 Task: Create a due date automation trigger when advanced on, on the wednesday after a card is due add dates starting in 1 working days at 11:00 AM.
Action: Mouse moved to (979, 86)
Screenshot: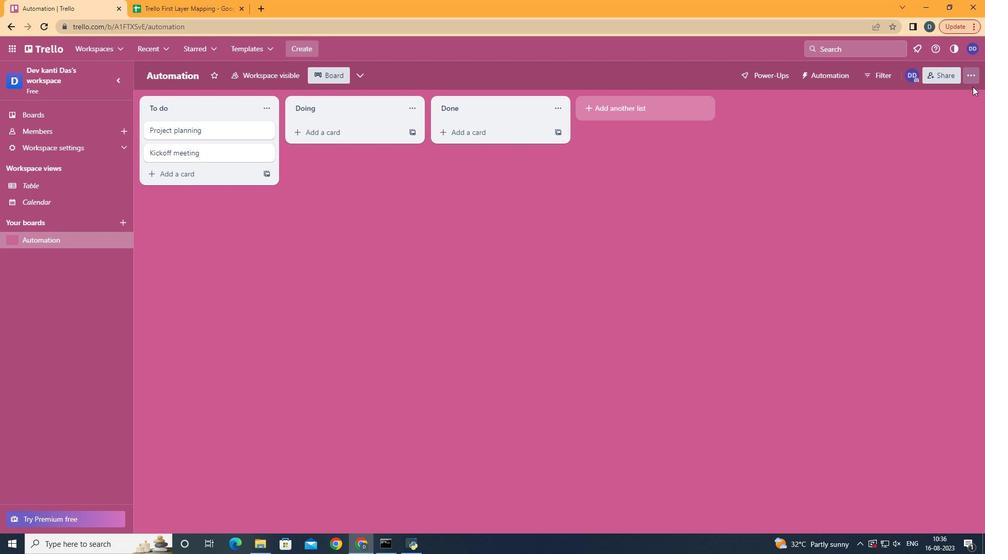 
Action: Mouse pressed left at (979, 86)
Screenshot: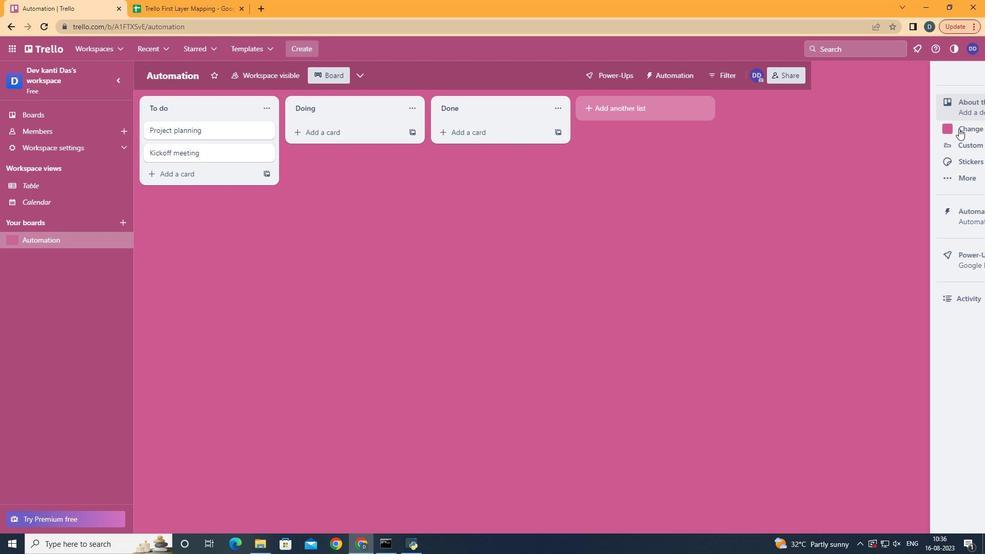 
Action: Mouse moved to (914, 215)
Screenshot: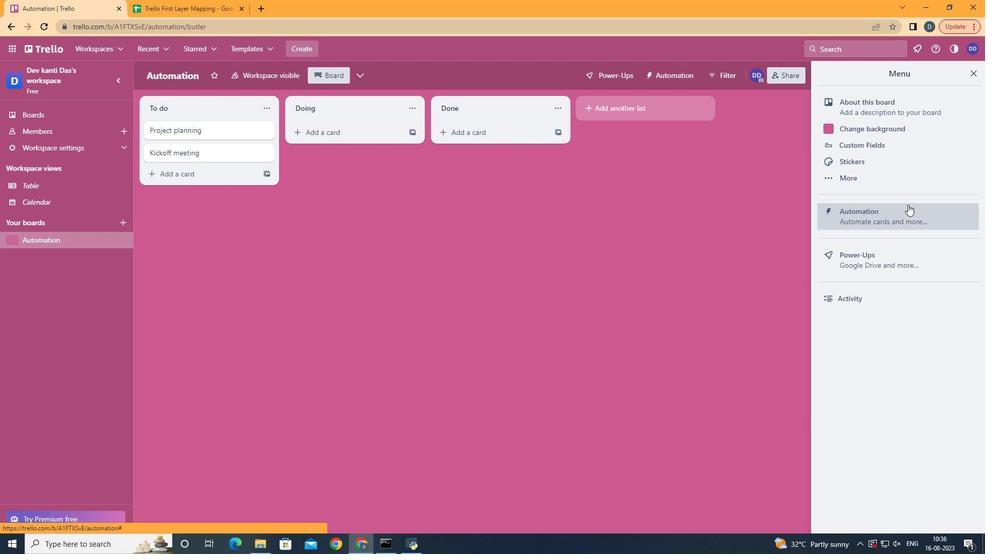
Action: Mouse pressed left at (914, 215)
Screenshot: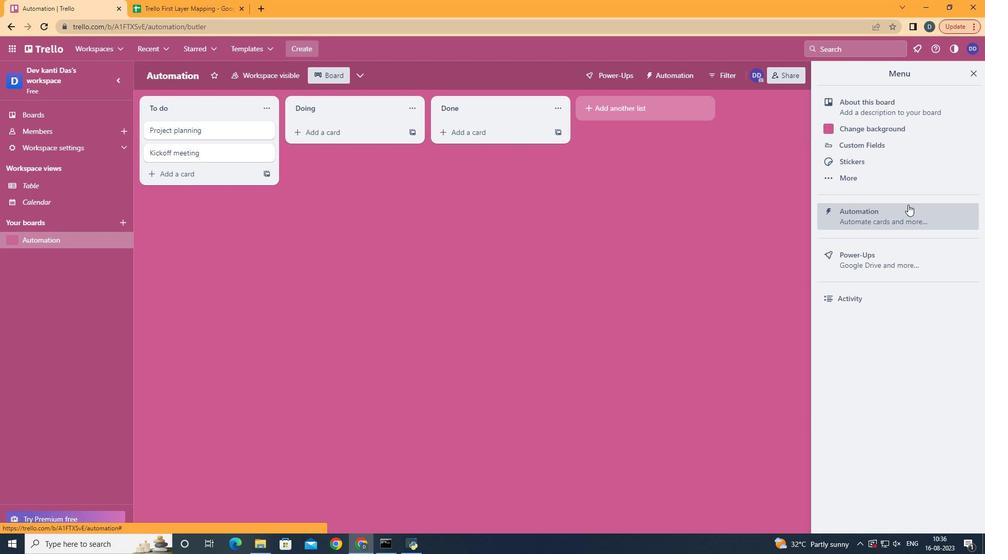 
Action: Mouse moved to (199, 221)
Screenshot: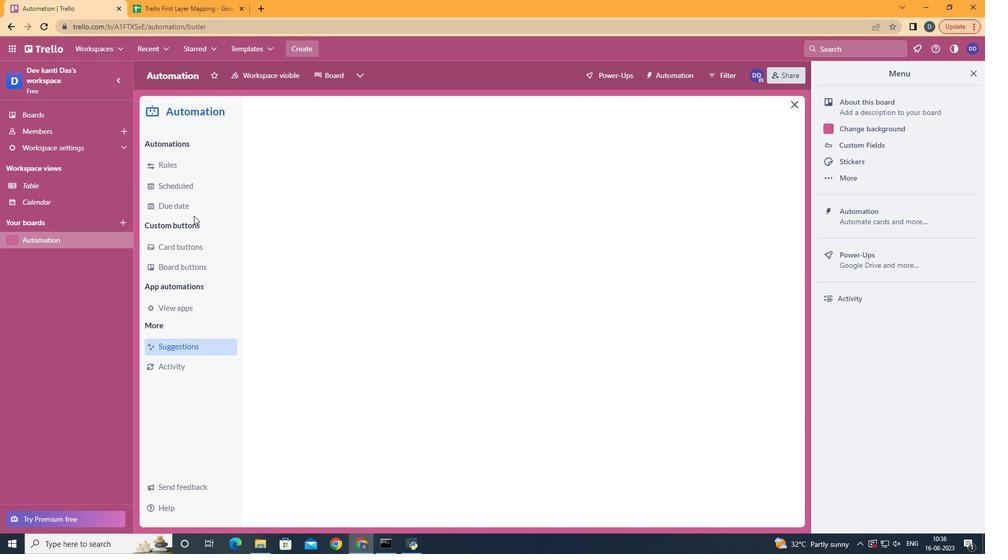 
Action: Mouse pressed left at (199, 221)
Screenshot: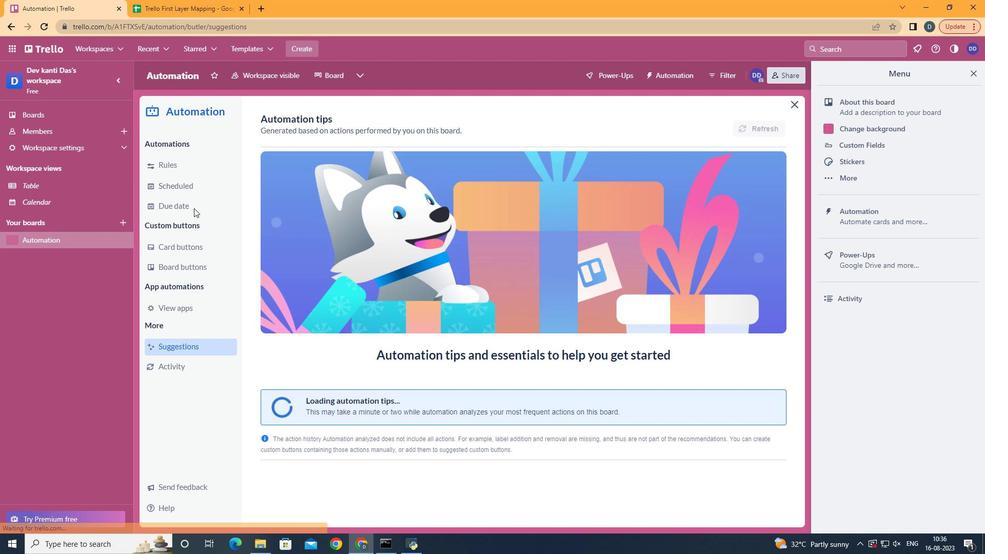 
Action: Mouse moved to (202, 206)
Screenshot: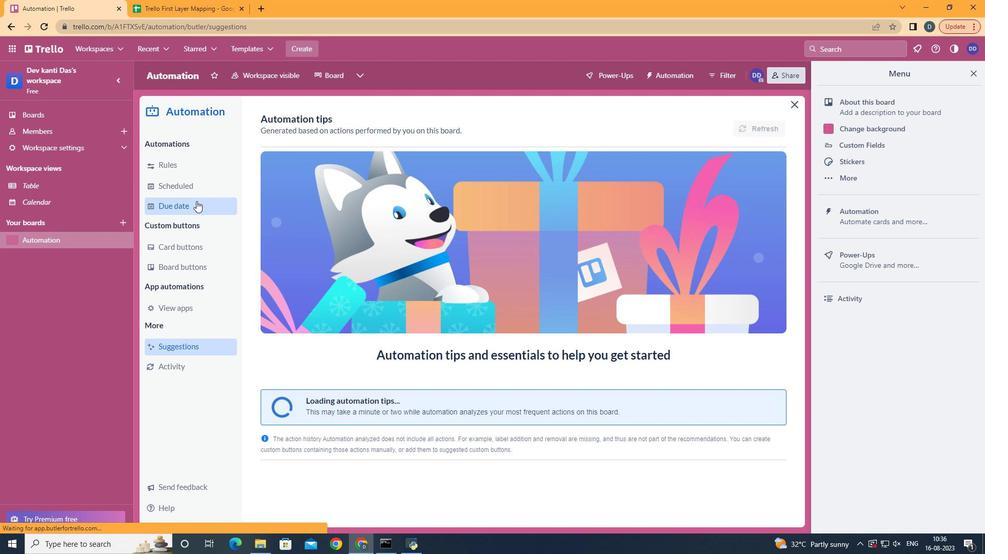 
Action: Mouse pressed left at (202, 206)
Screenshot: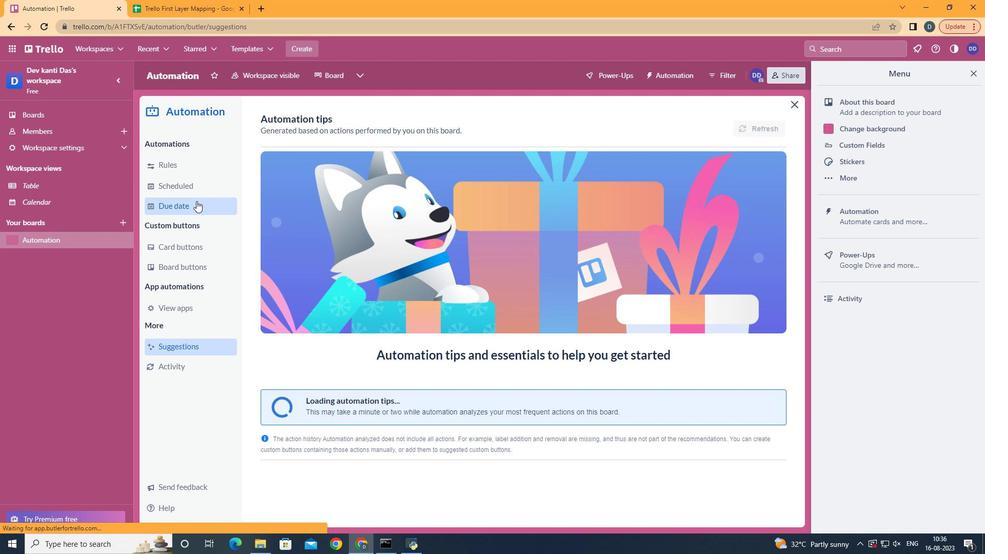 
Action: Mouse moved to (728, 125)
Screenshot: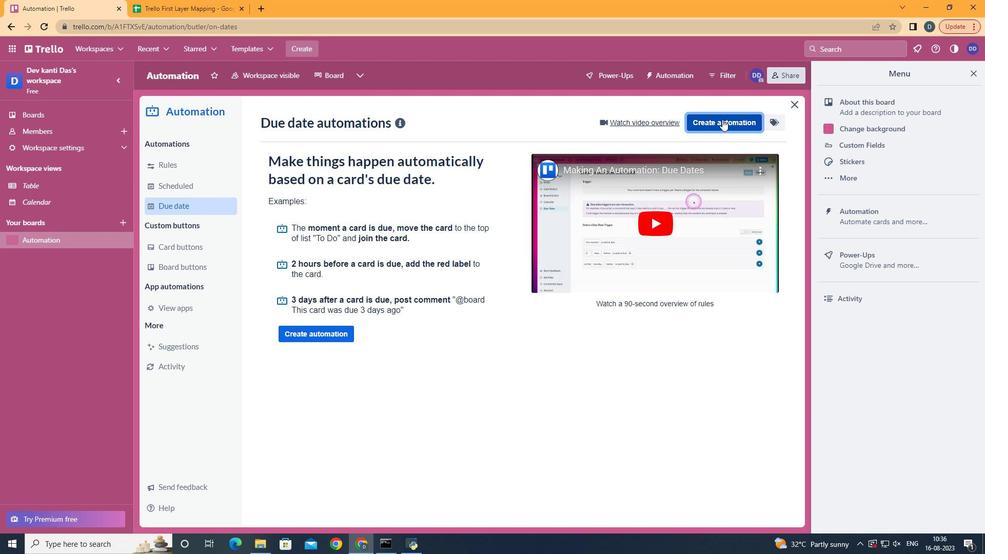 
Action: Mouse pressed left at (728, 125)
Screenshot: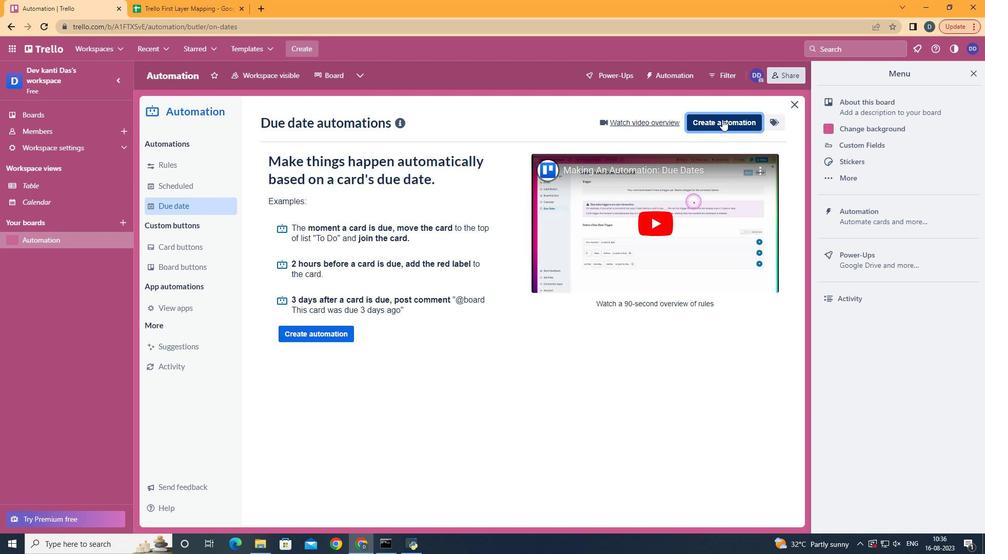 
Action: Mouse moved to (568, 224)
Screenshot: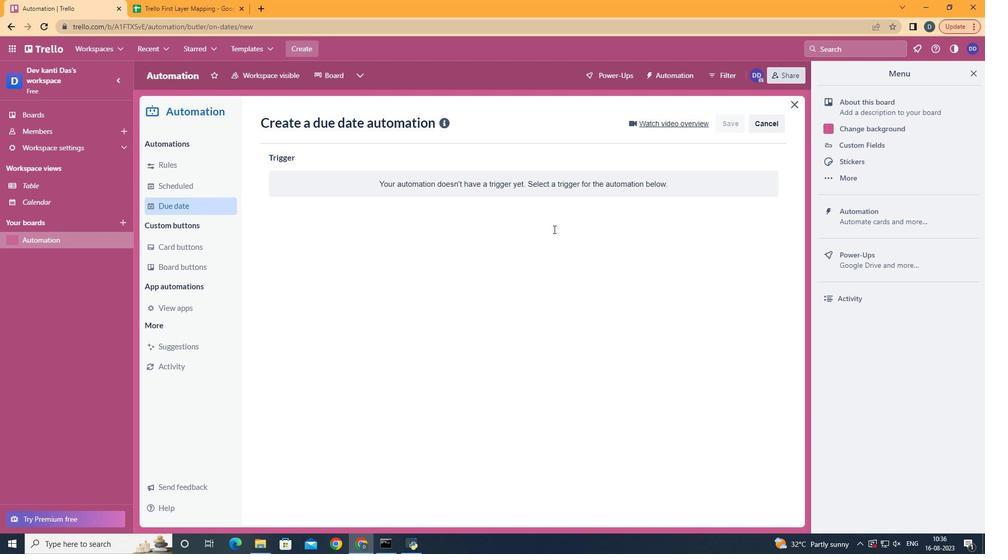 
Action: Mouse pressed left at (568, 224)
Screenshot: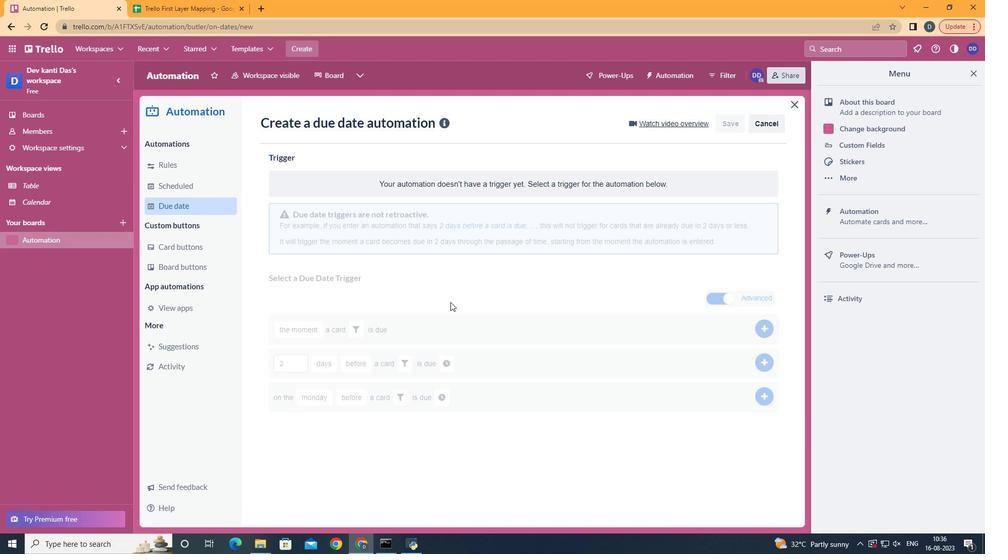 
Action: Mouse moved to (359, 318)
Screenshot: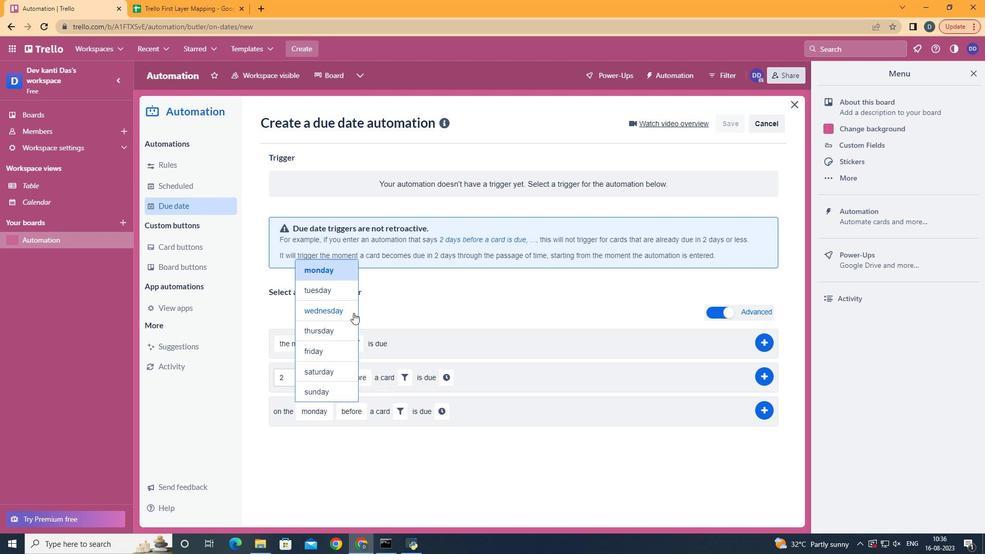 
Action: Mouse pressed left at (359, 318)
Screenshot: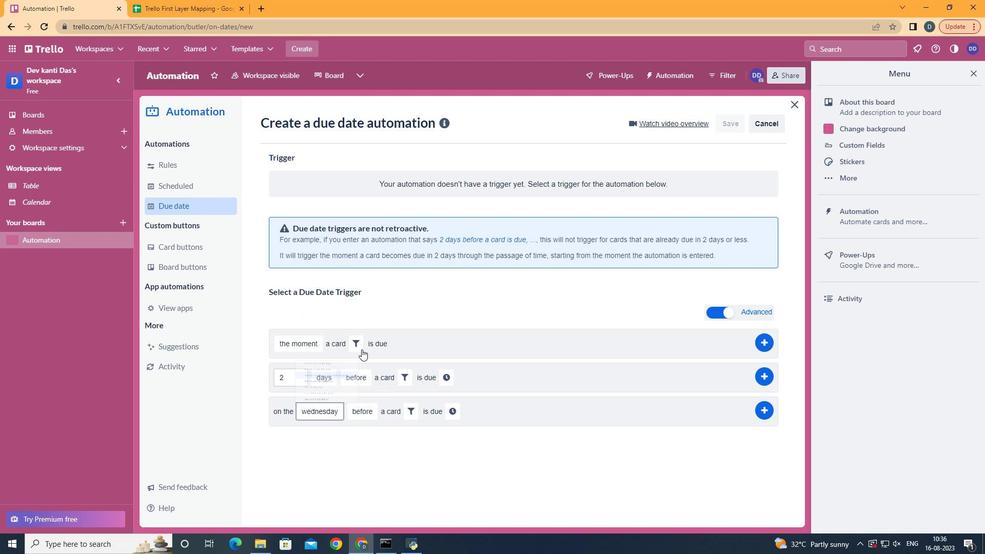 
Action: Mouse moved to (373, 455)
Screenshot: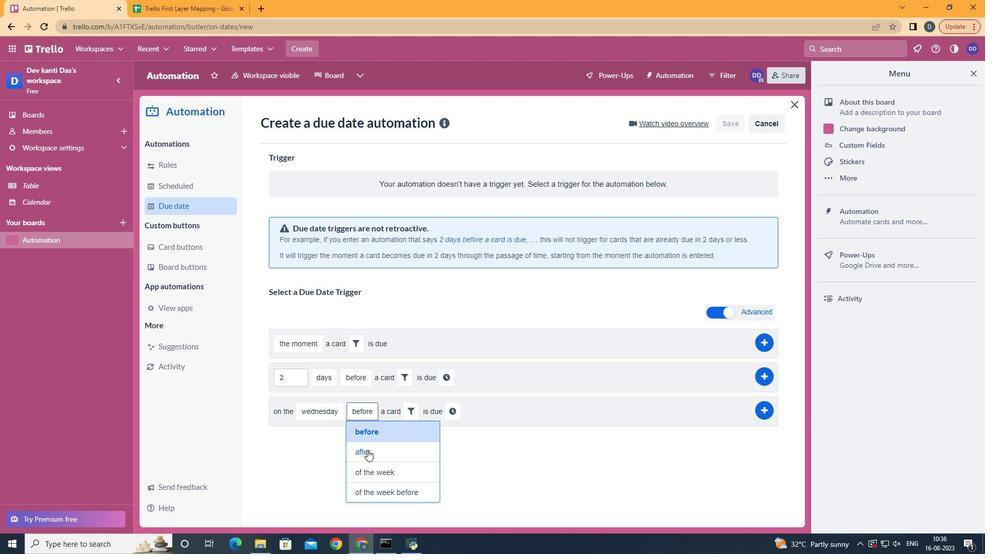 
Action: Mouse pressed left at (373, 455)
Screenshot: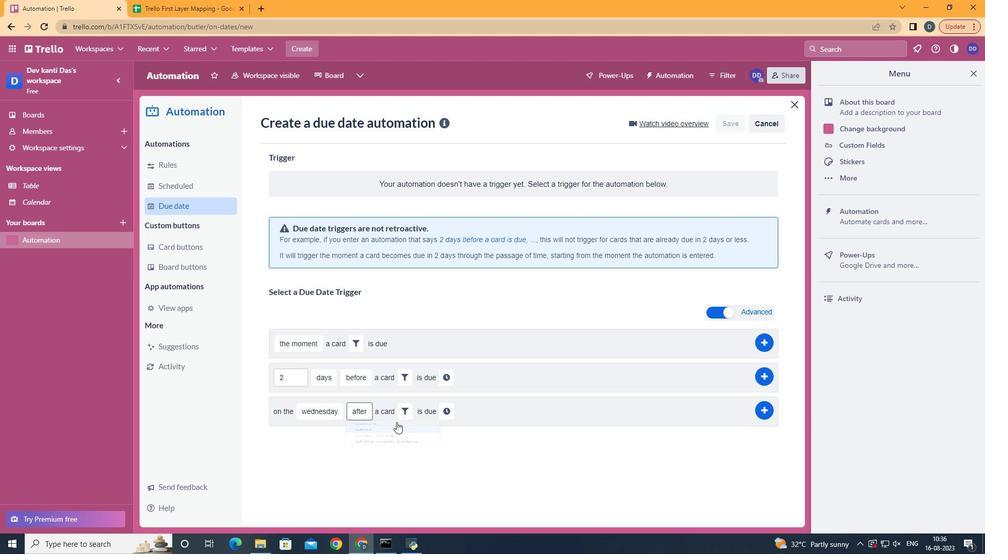 
Action: Mouse moved to (408, 416)
Screenshot: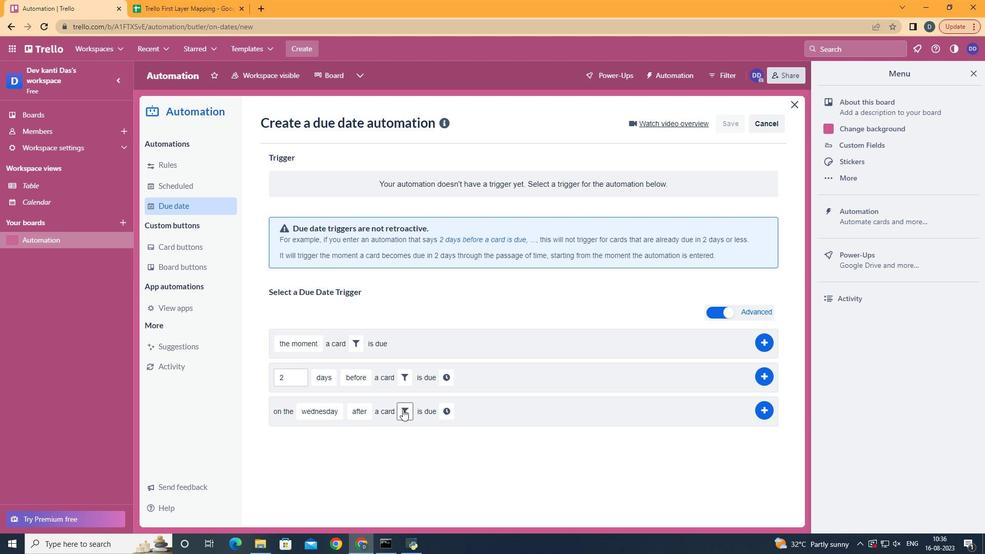 
Action: Mouse pressed left at (408, 416)
Screenshot: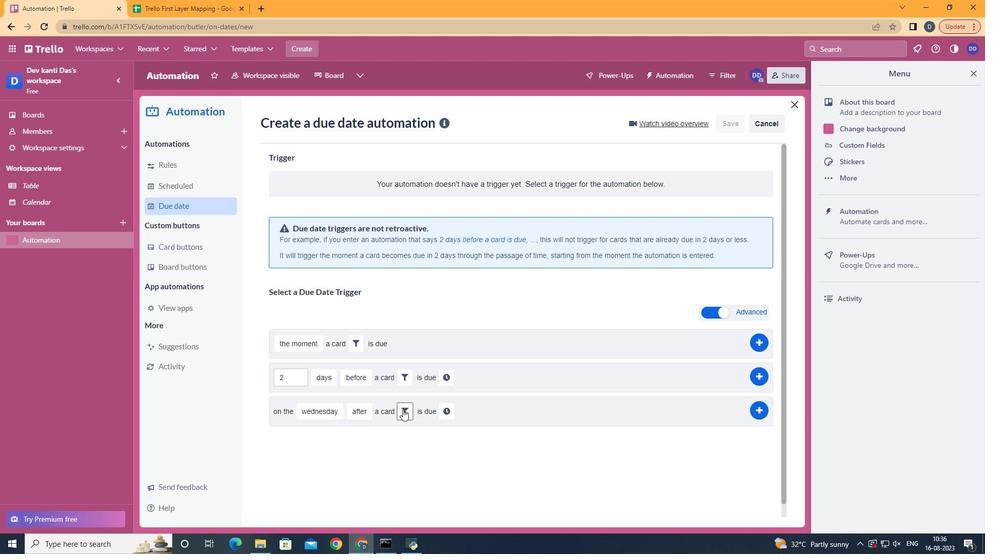 
Action: Mouse moved to (457, 448)
Screenshot: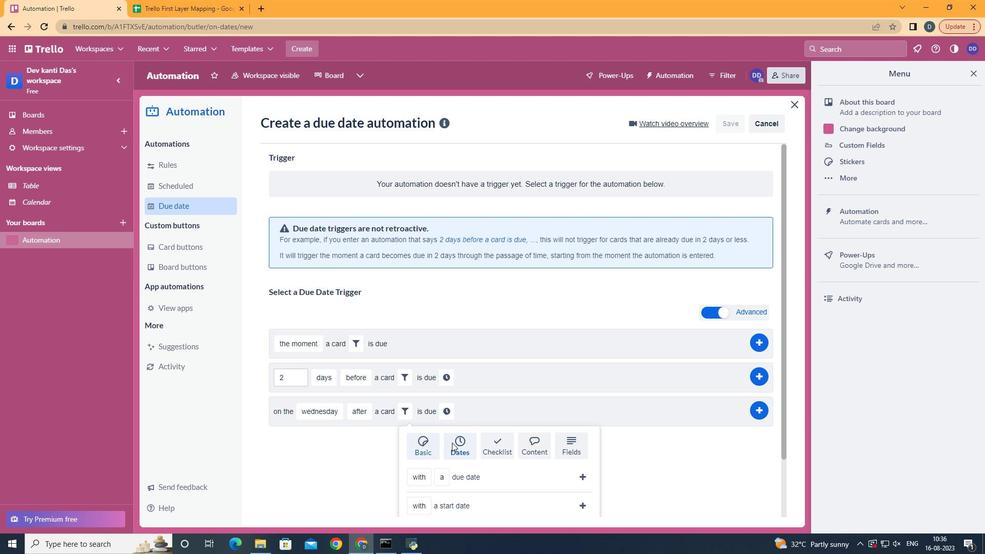 
Action: Mouse pressed left at (457, 448)
Screenshot: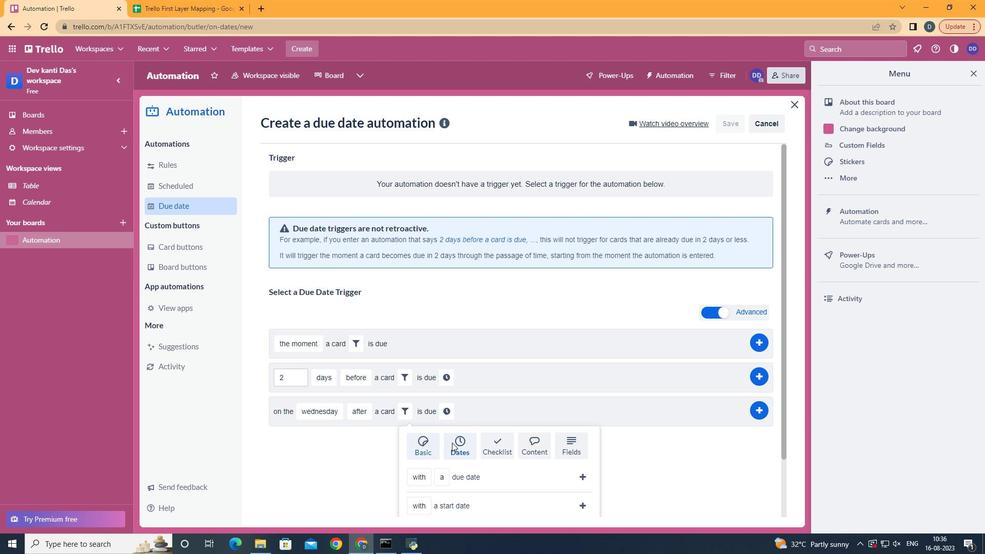 
Action: Mouse scrolled (457, 448) with delta (0, 0)
Screenshot: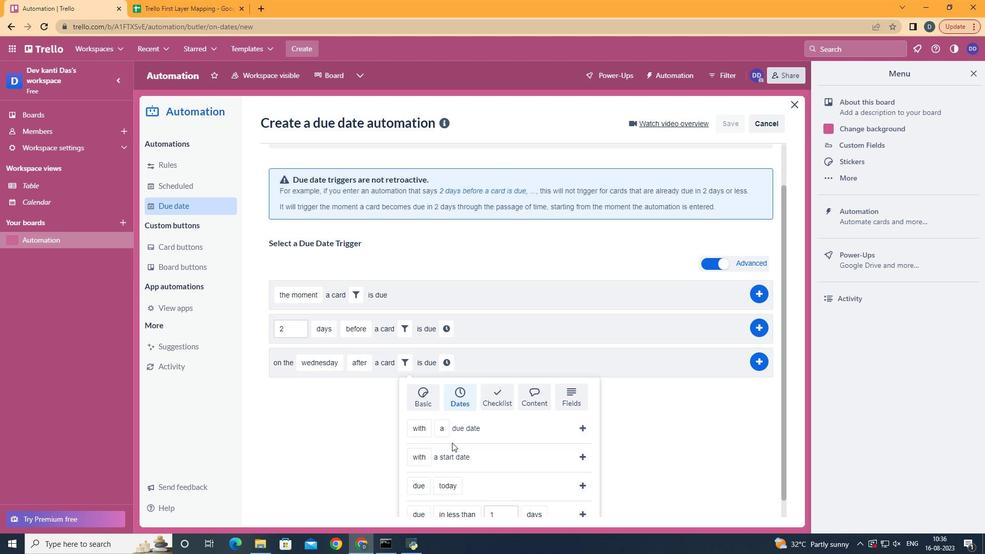 
Action: Mouse scrolled (457, 448) with delta (0, 0)
Screenshot: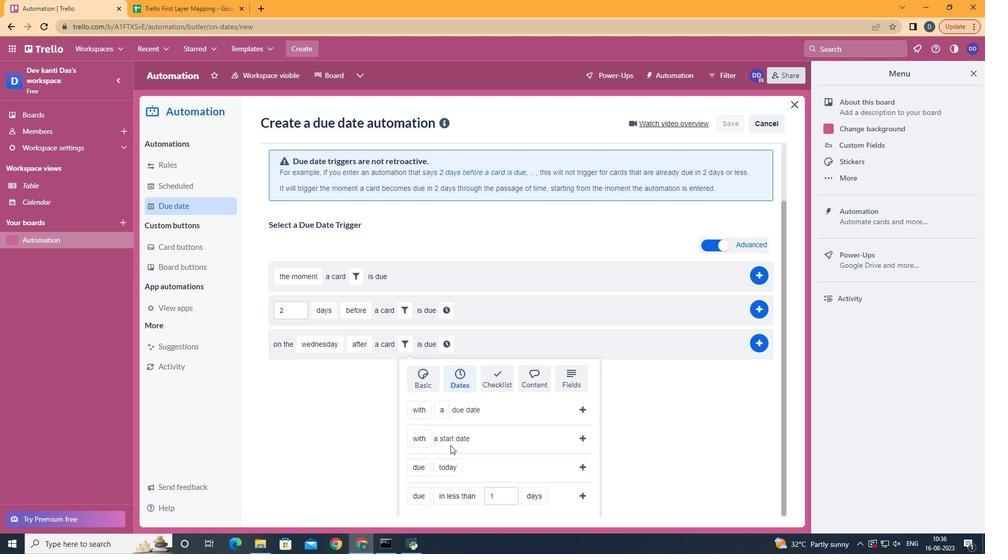 
Action: Mouse scrolled (457, 448) with delta (0, 0)
Screenshot: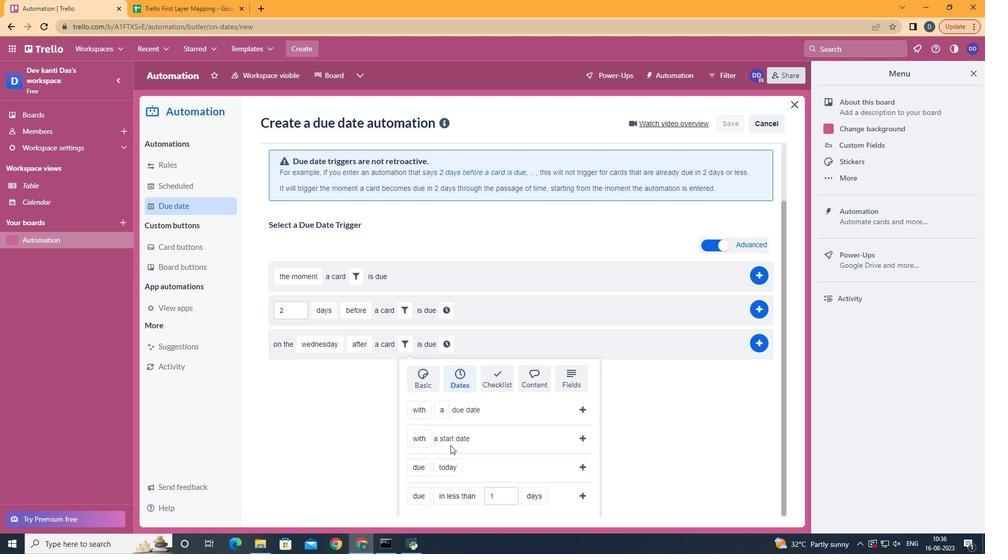 
Action: Mouse scrolled (457, 448) with delta (0, 0)
Screenshot: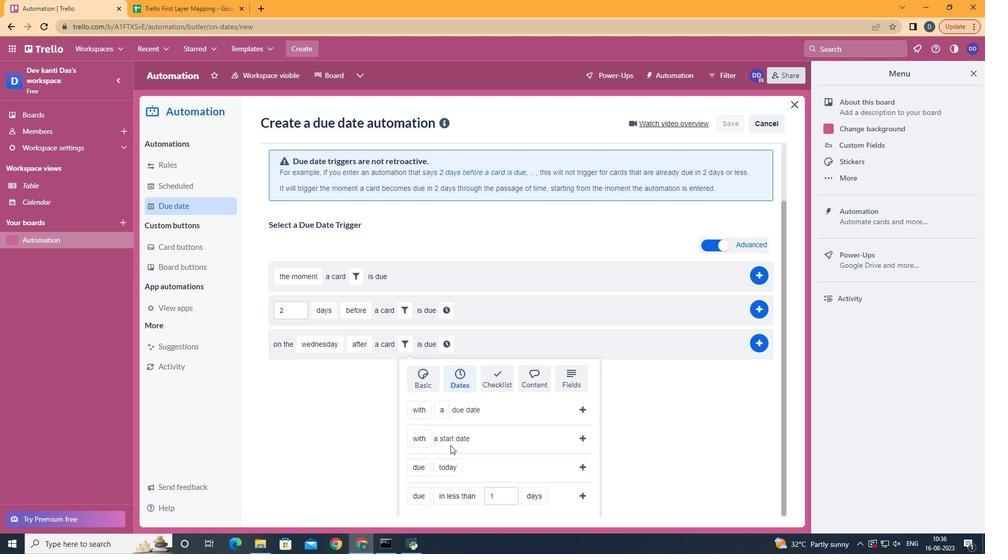 
Action: Mouse scrolled (457, 448) with delta (0, 0)
Screenshot: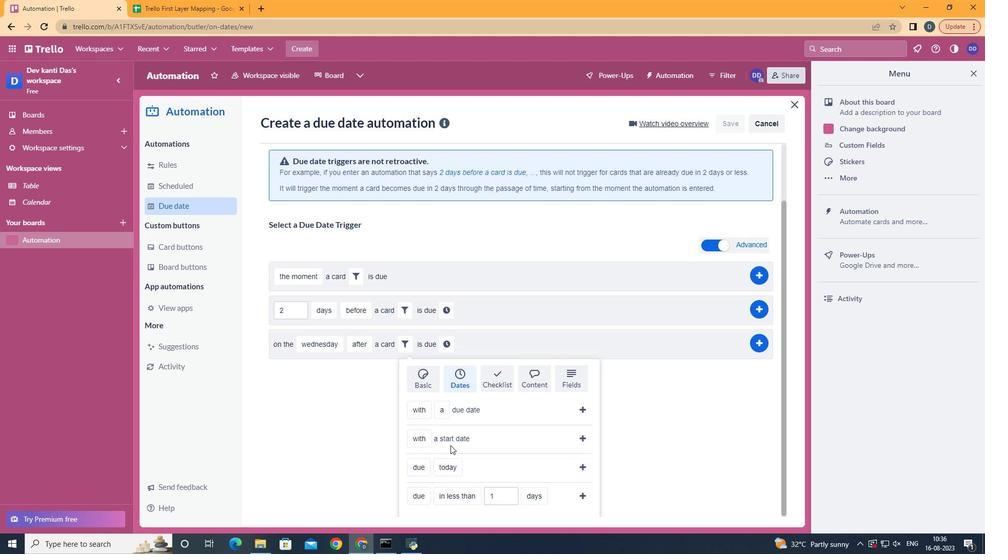
Action: Mouse moved to (436, 468)
Screenshot: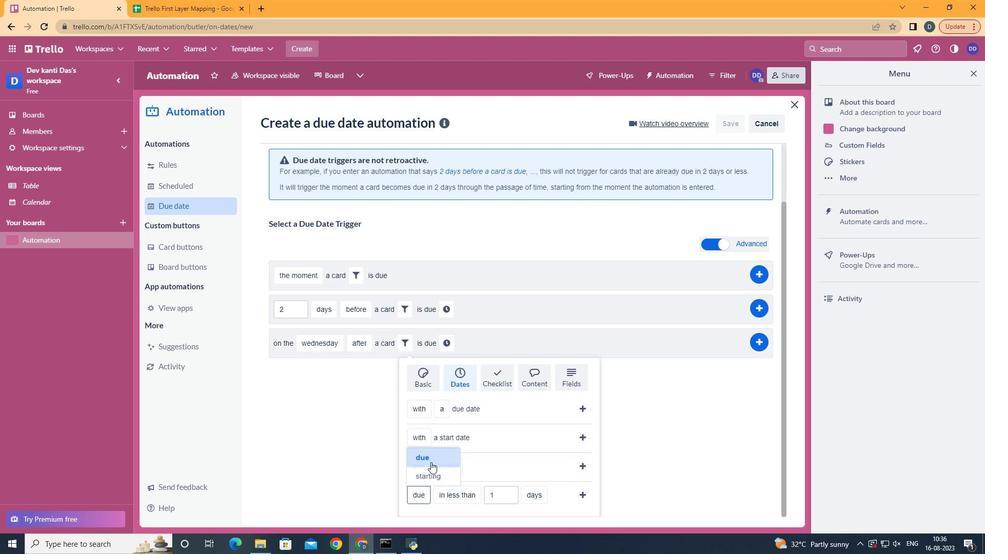 
Action: Mouse pressed left at (436, 468)
Screenshot: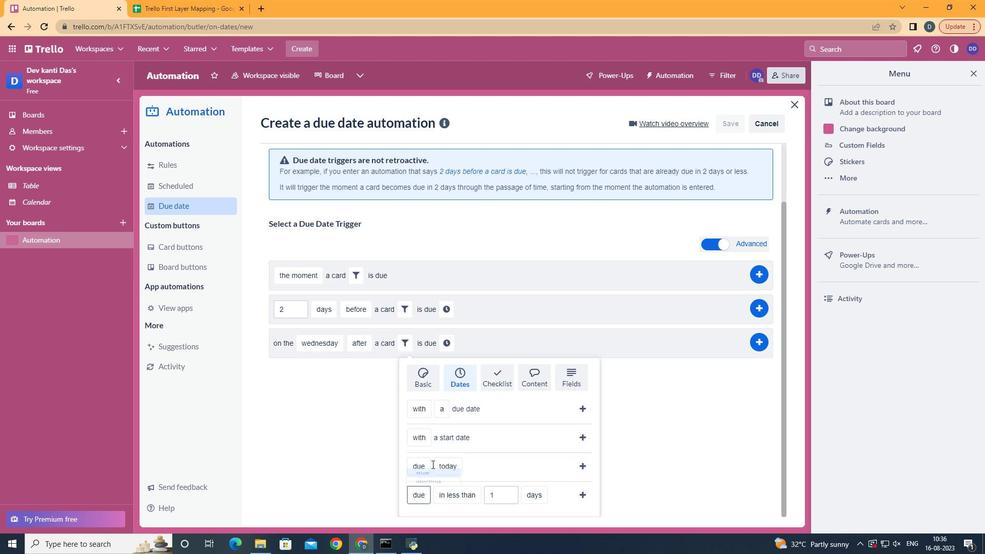 
Action: Mouse moved to (431, 487)
Screenshot: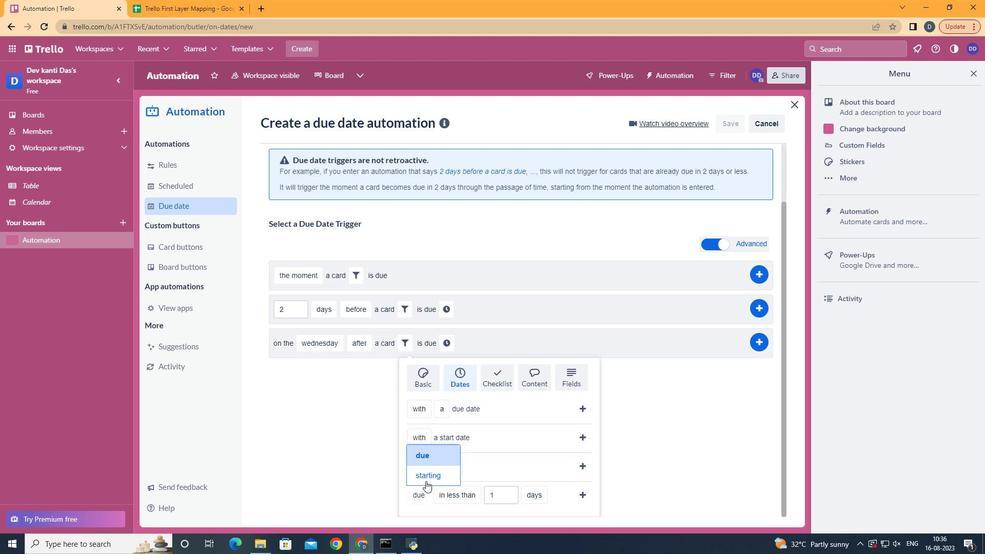 
Action: Mouse pressed left at (431, 487)
Screenshot: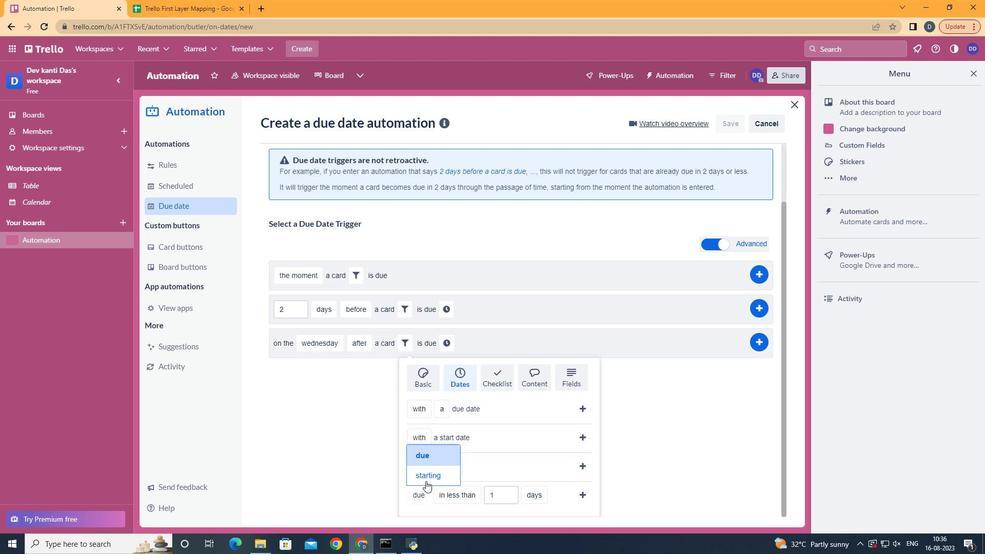 
Action: Mouse moved to (482, 463)
Screenshot: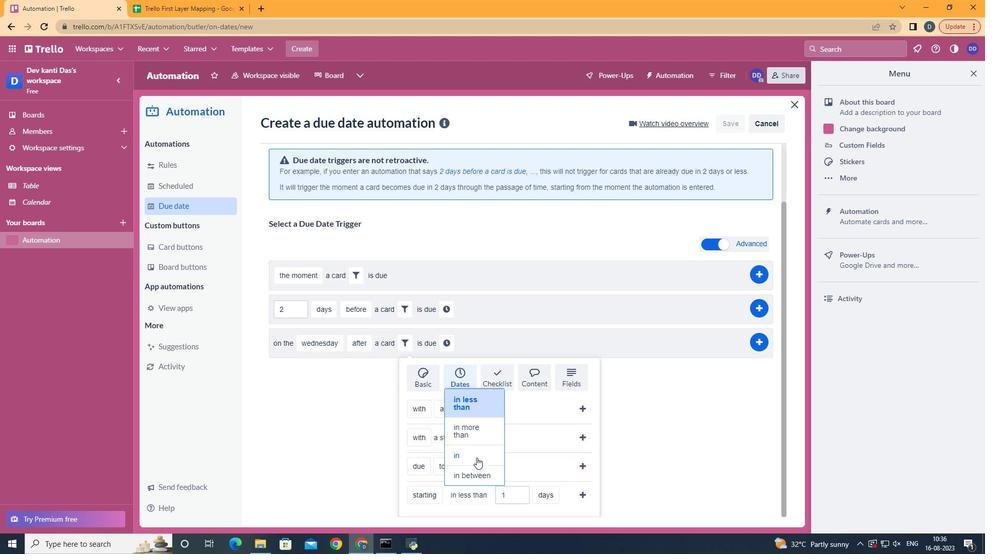 
Action: Mouse pressed left at (482, 463)
Screenshot: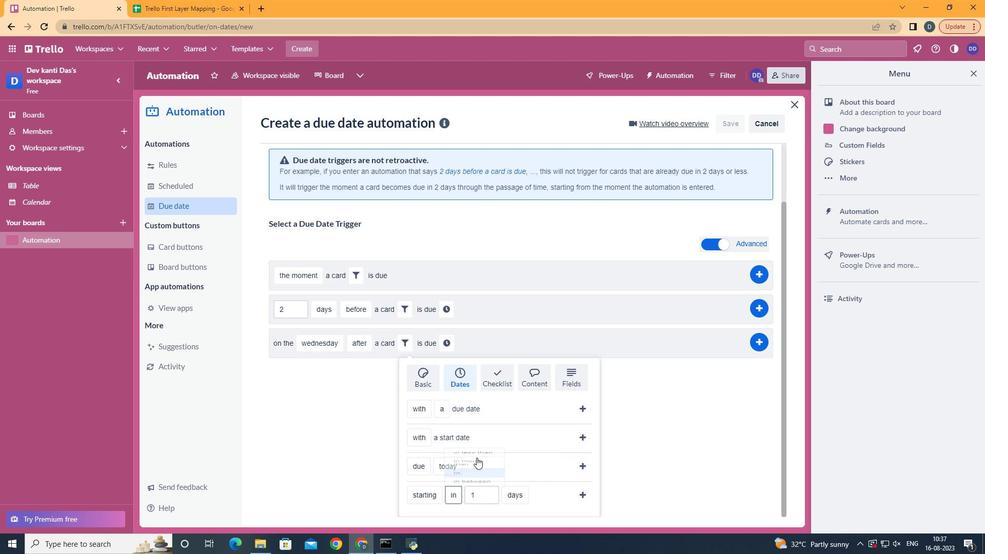 
Action: Mouse moved to (532, 480)
Screenshot: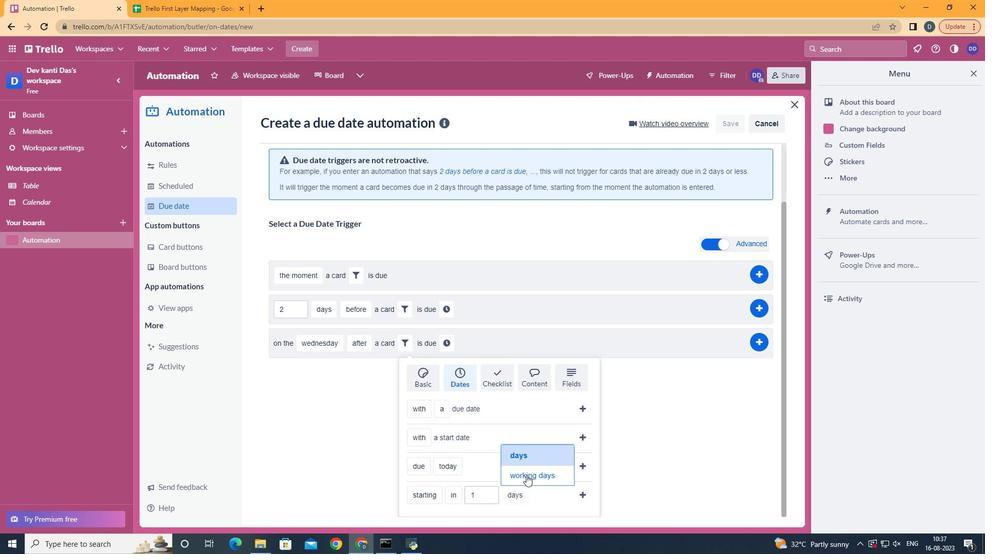 
Action: Mouse pressed left at (532, 480)
Screenshot: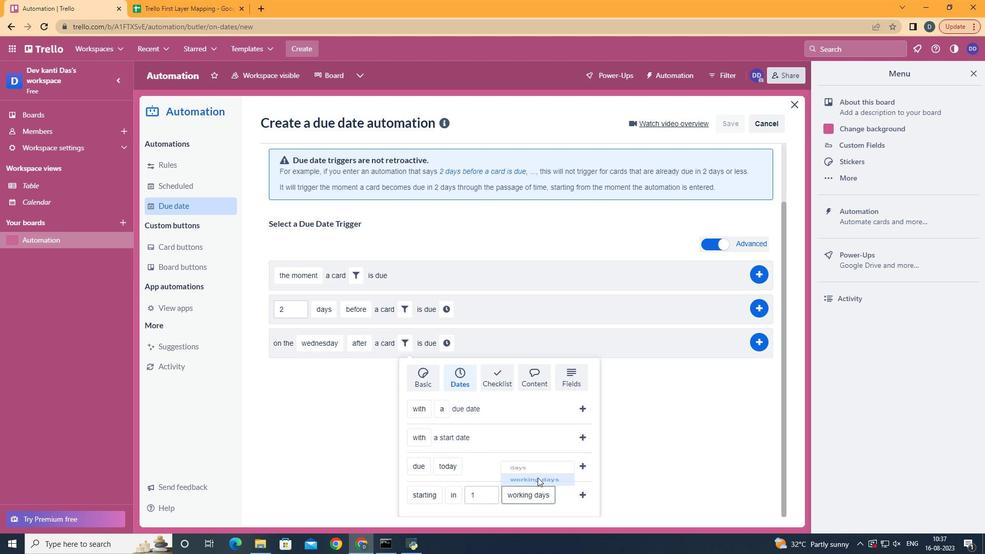
Action: Mouse moved to (590, 500)
Screenshot: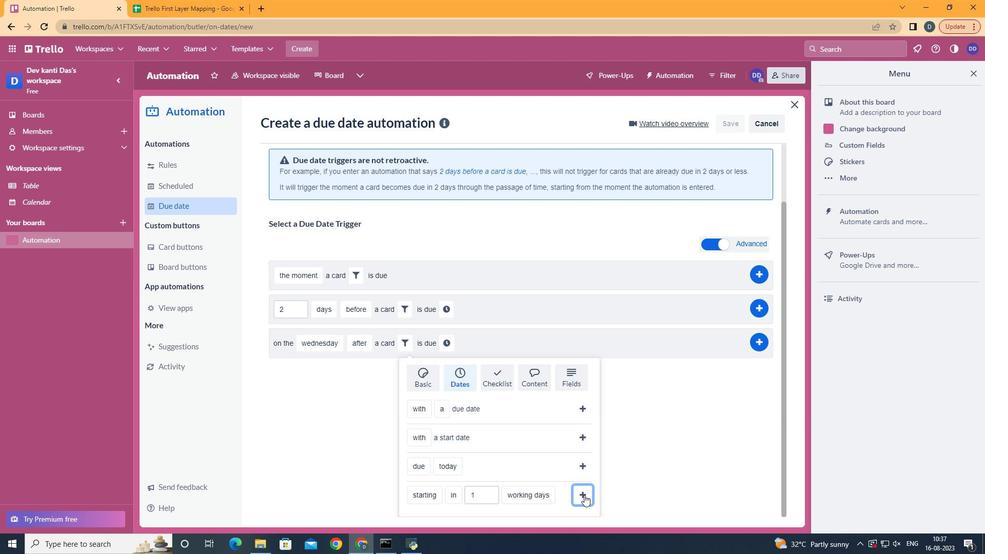 
Action: Mouse pressed left at (590, 500)
Screenshot: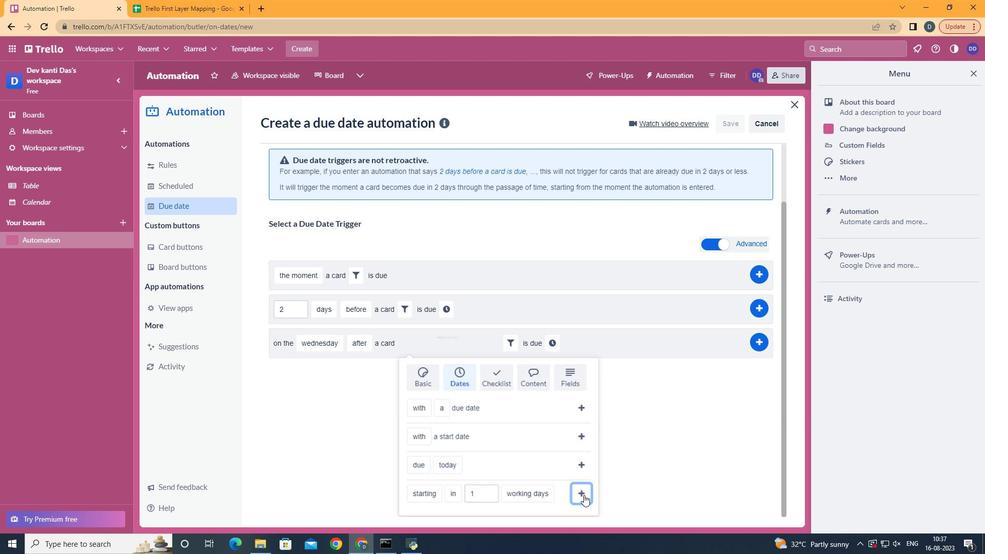 
Action: Mouse moved to (564, 423)
Screenshot: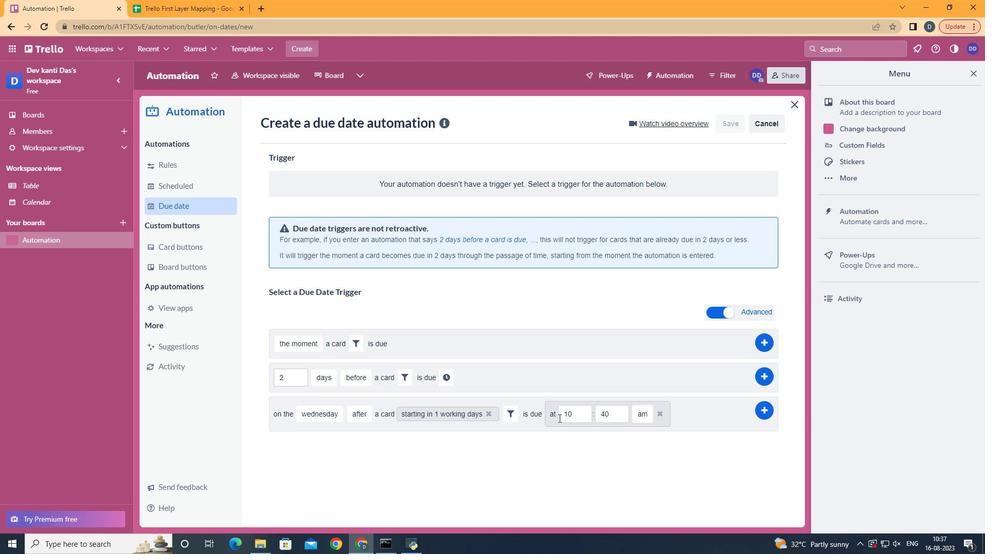 
Action: Mouse pressed left at (564, 423)
Screenshot: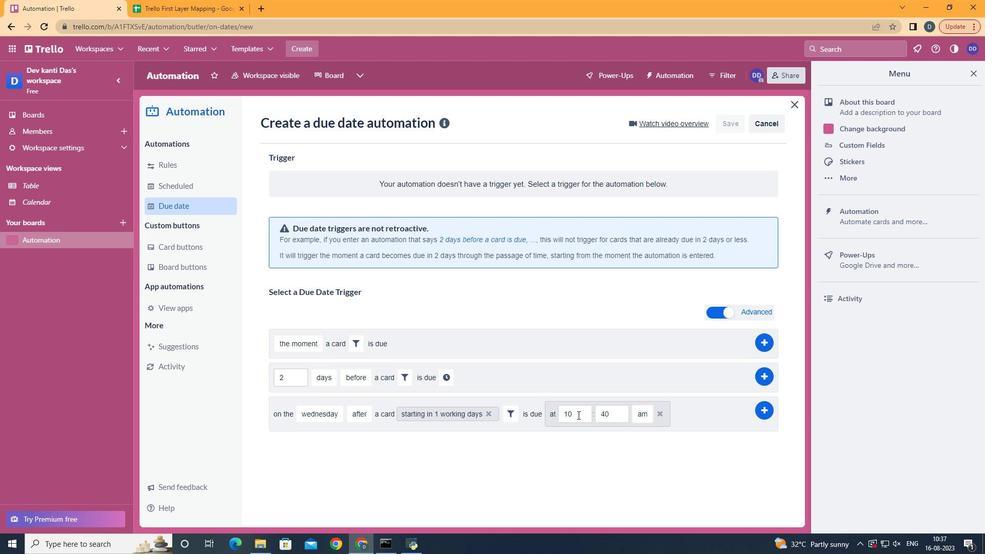 
Action: Mouse moved to (600, 420)
Screenshot: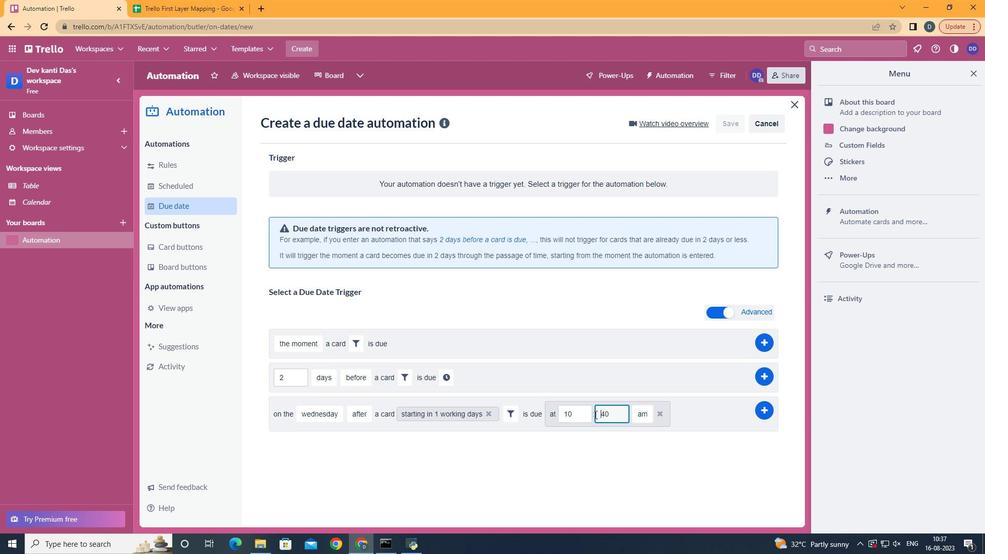 
Action: Mouse pressed left at (600, 420)
Screenshot: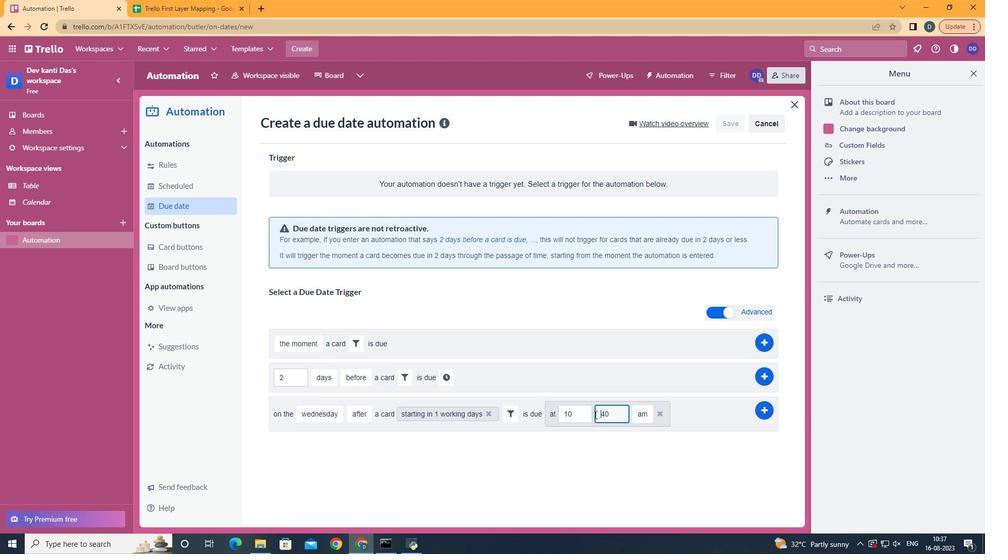 
Action: Mouse moved to (588, 420)
Screenshot: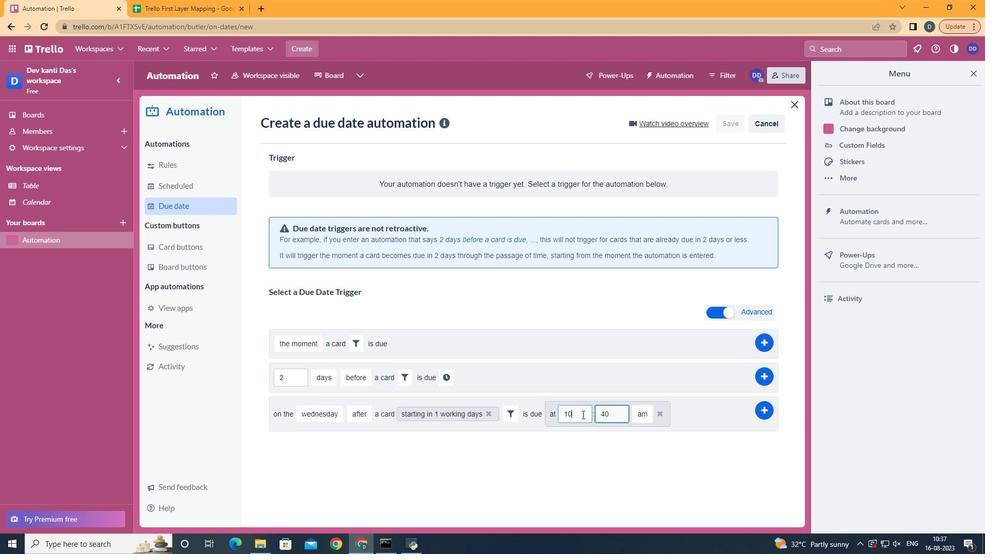 
Action: Mouse pressed left at (588, 420)
Screenshot: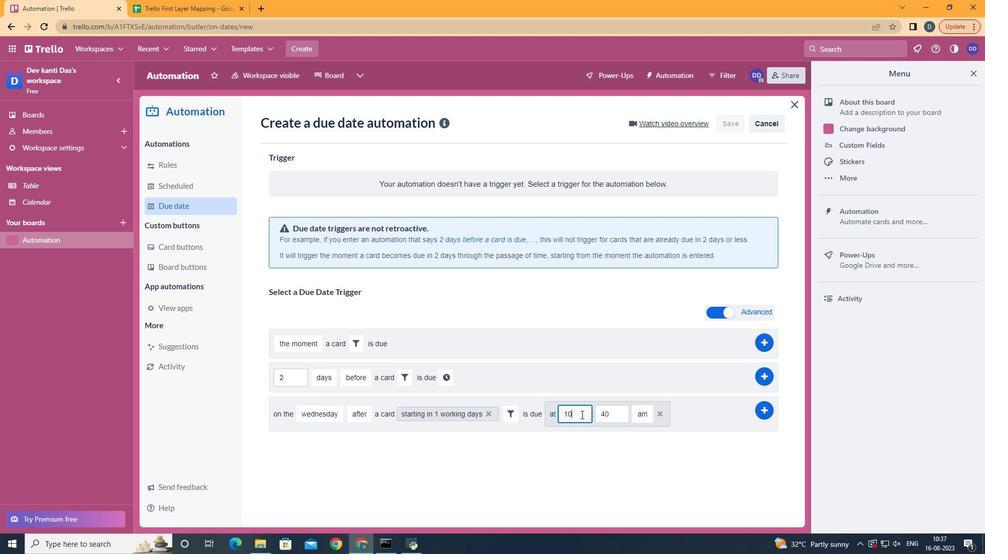 
Action: Mouse moved to (586, 420)
Screenshot: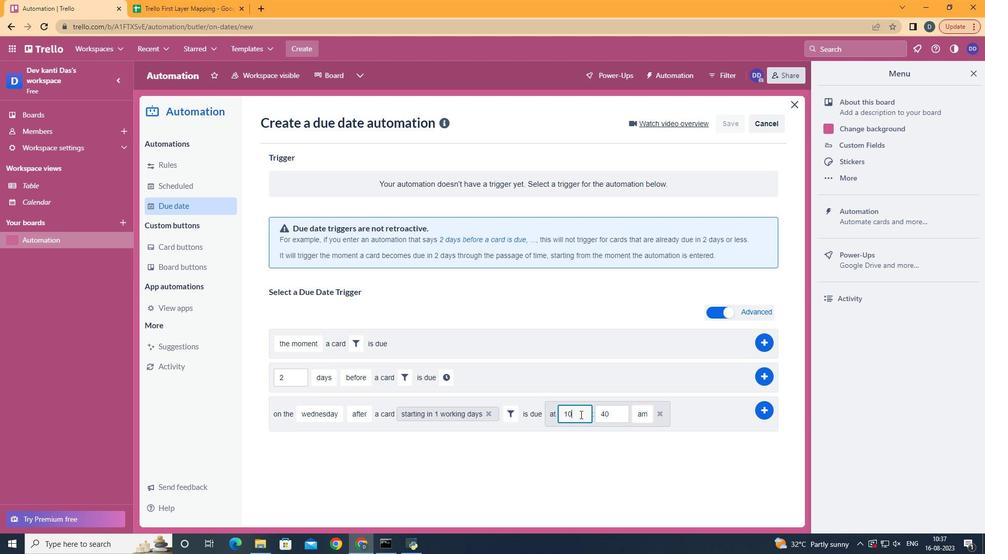 
Action: Key pressed <Key.backspace>1
Screenshot: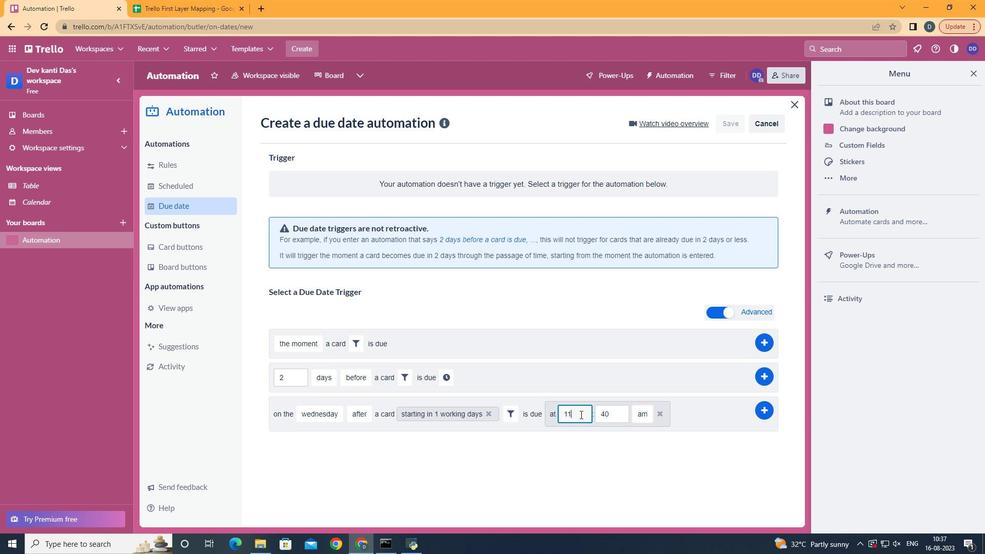 
Action: Mouse moved to (616, 419)
Screenshot: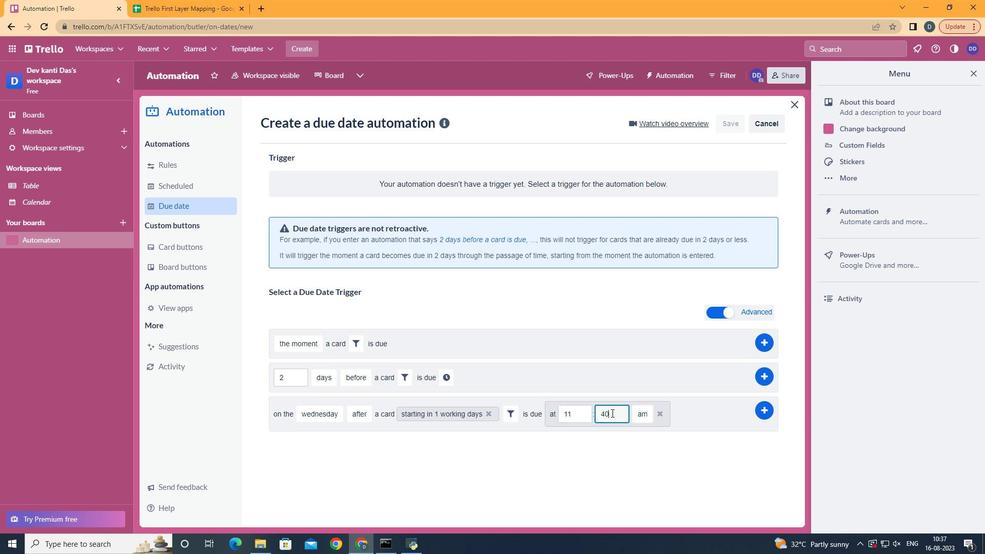 
Action: Mouse pressed left at (616, 419)
Screenshot: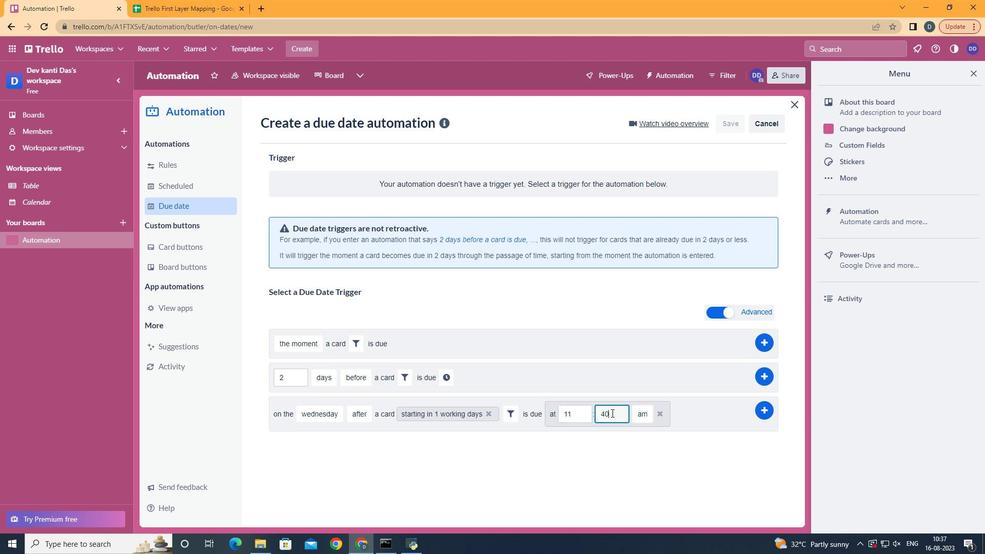 
Action: Mouse moved to (617, 418)
Screenshot: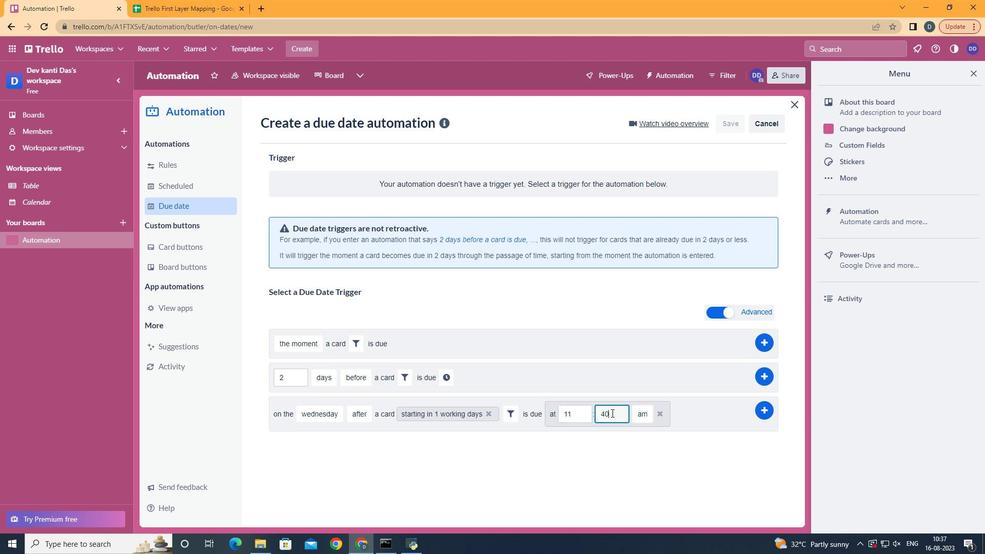 
Action: Key pressed <Key.backspace><Key.backspace>00
Screenshot: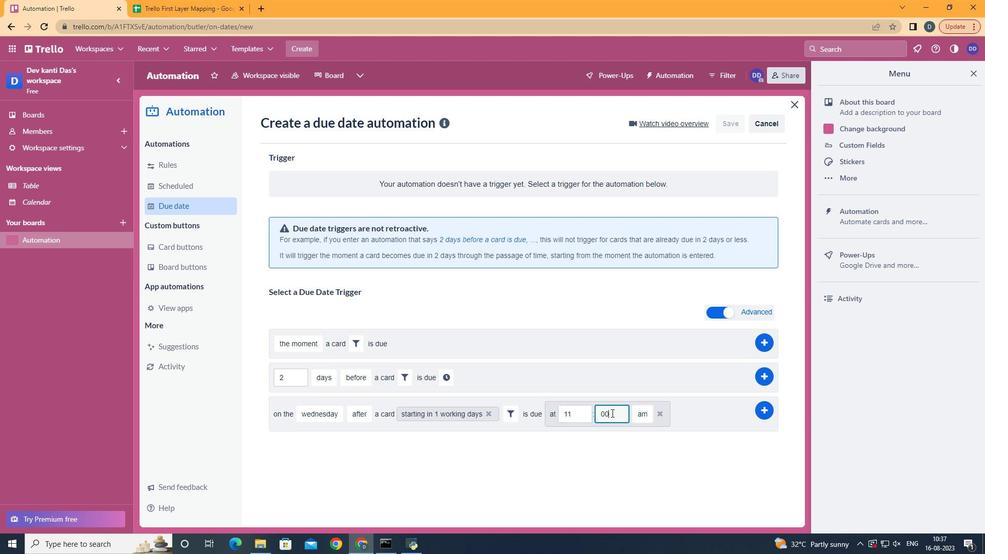 
Action: Mouse moved to (766, 418)
Screenshot: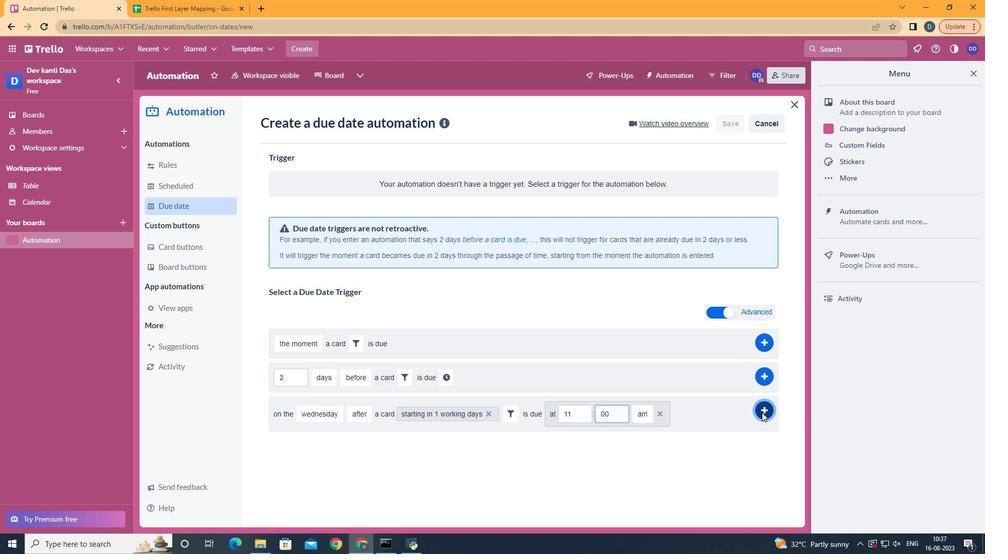 
Action: Mouse pressed left at (766, 418)
Screenshot: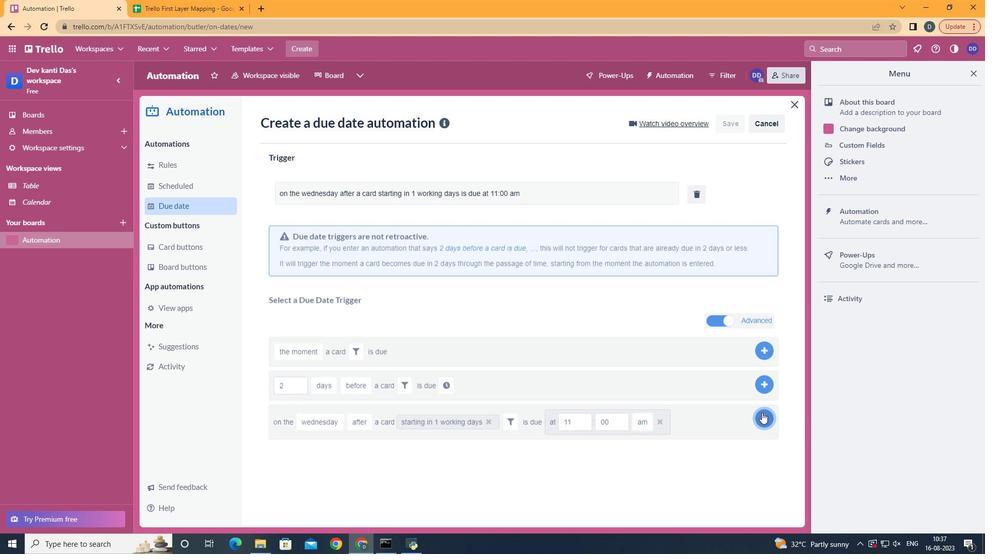 
Action: Mouse moved to (767, 418)
Screenshot: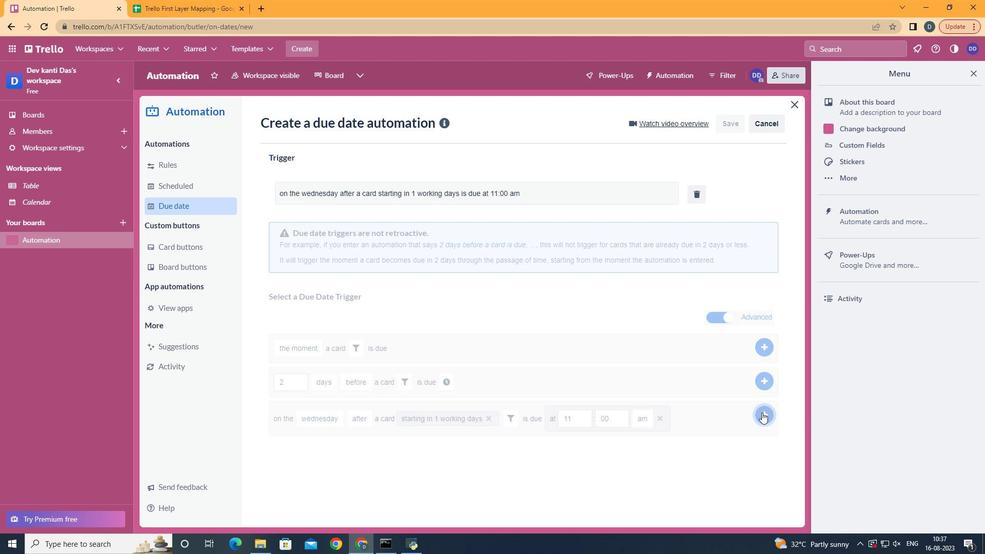 
